 Task: Select the criteria, the date is after "today".
Action: Mouse moved to (222, 155)
Screenshot: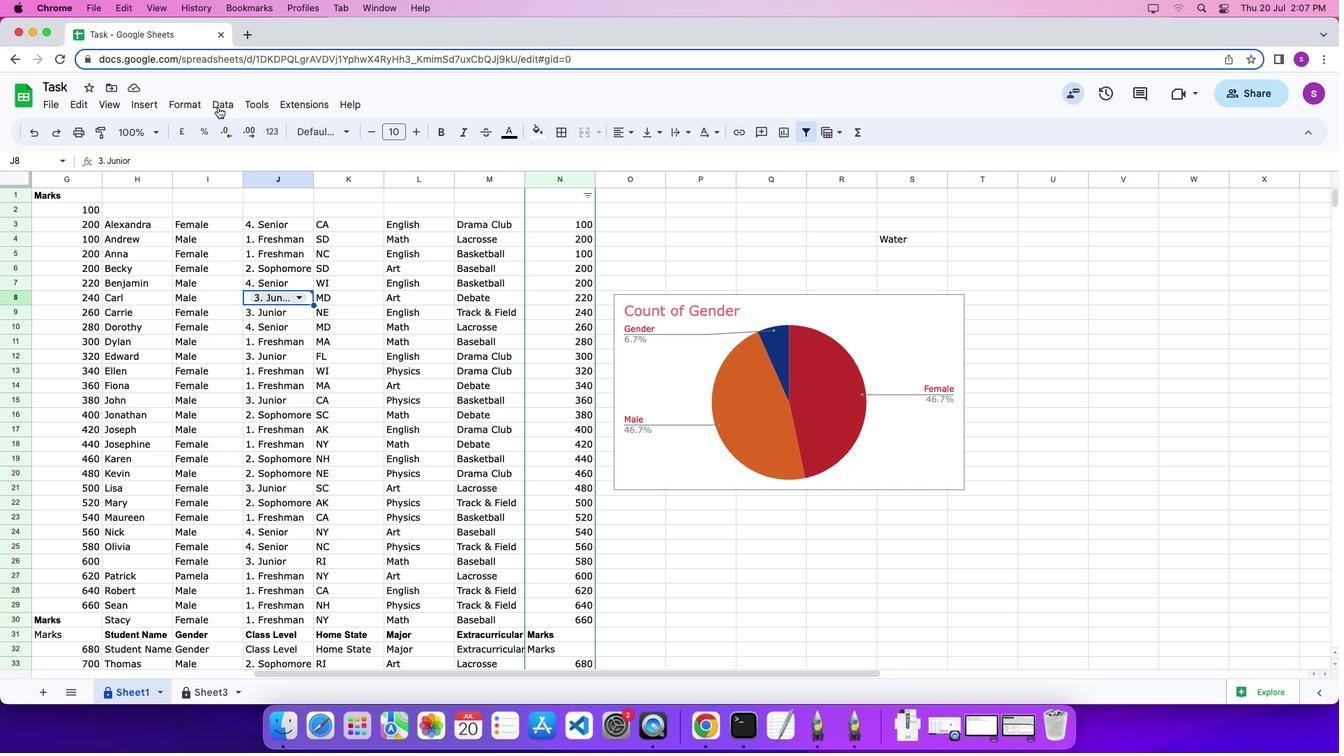 
Action: Mouse pressed left at (222, 155)
Screenshot: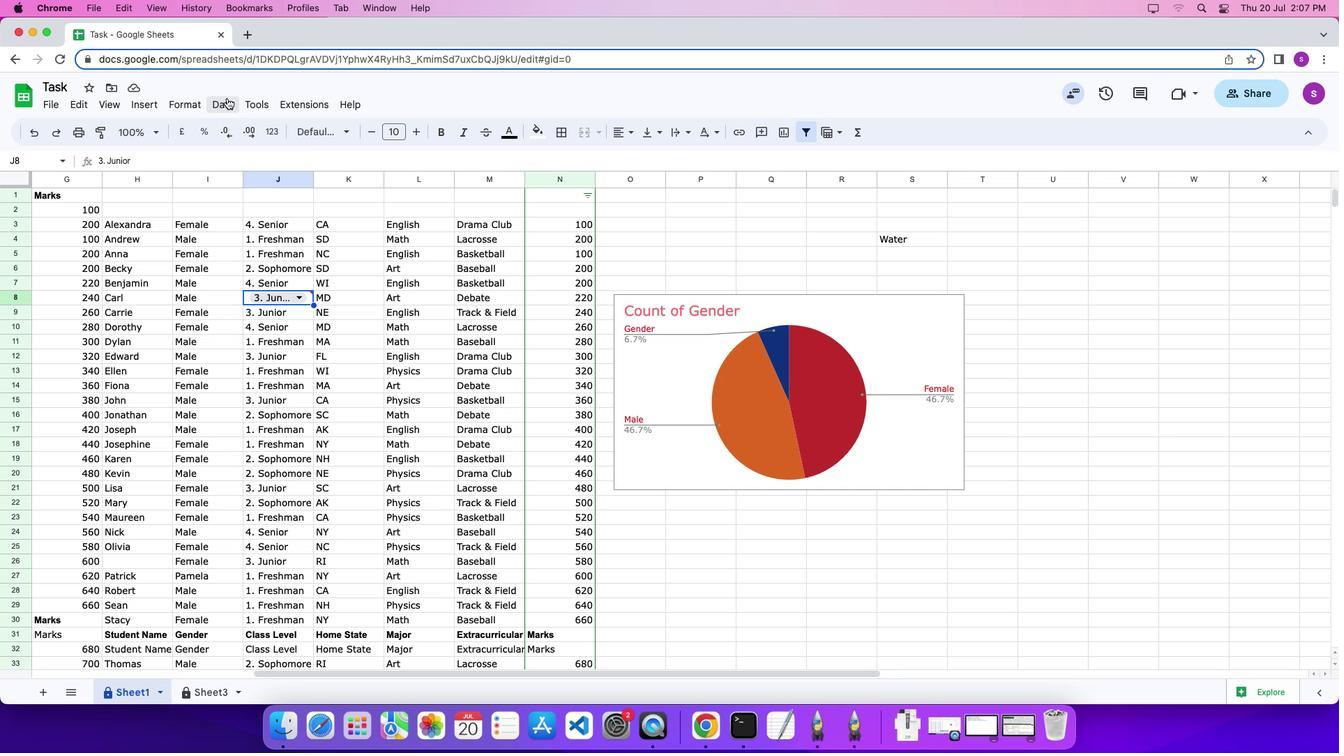 
Action: Mouse moved to (232, 147)
Screenshot: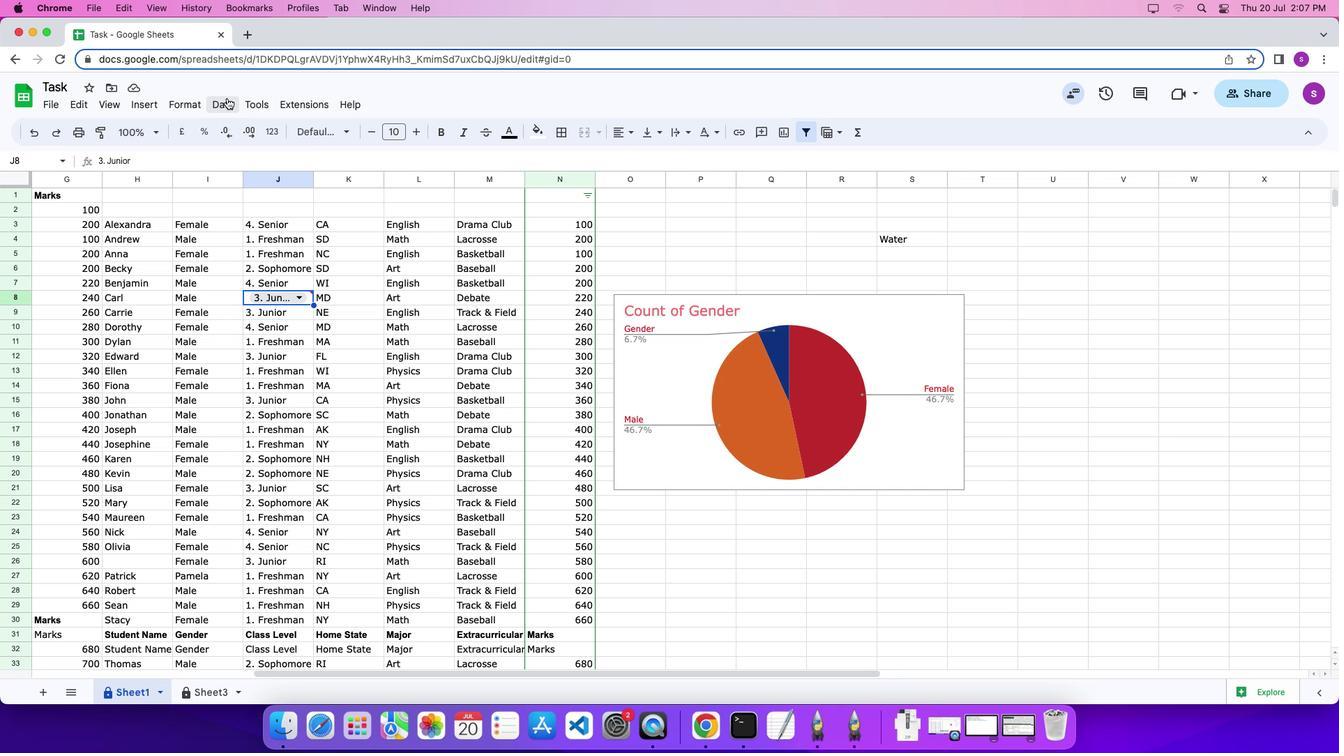 
Action: Mouse pressed left at (232, 147)
Screenshot: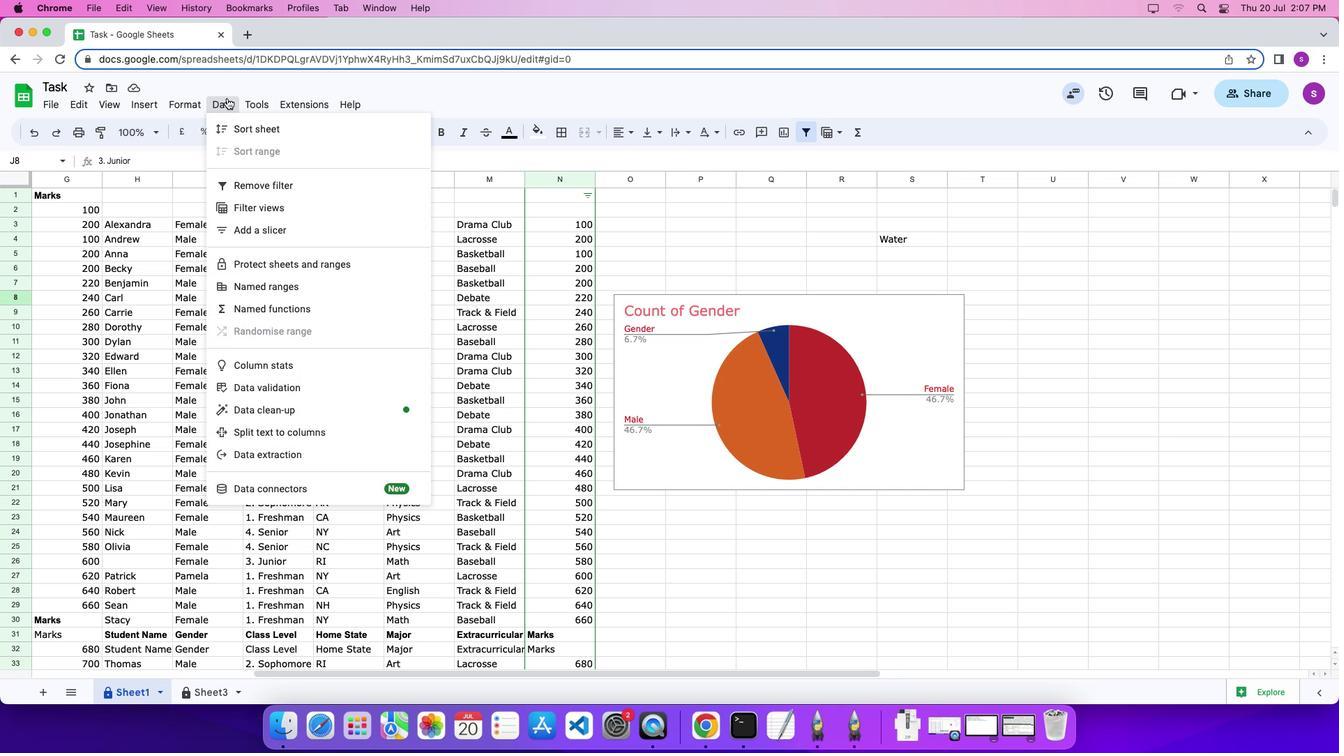 
Action: Mouse moved to (277, 401)
Screenshot: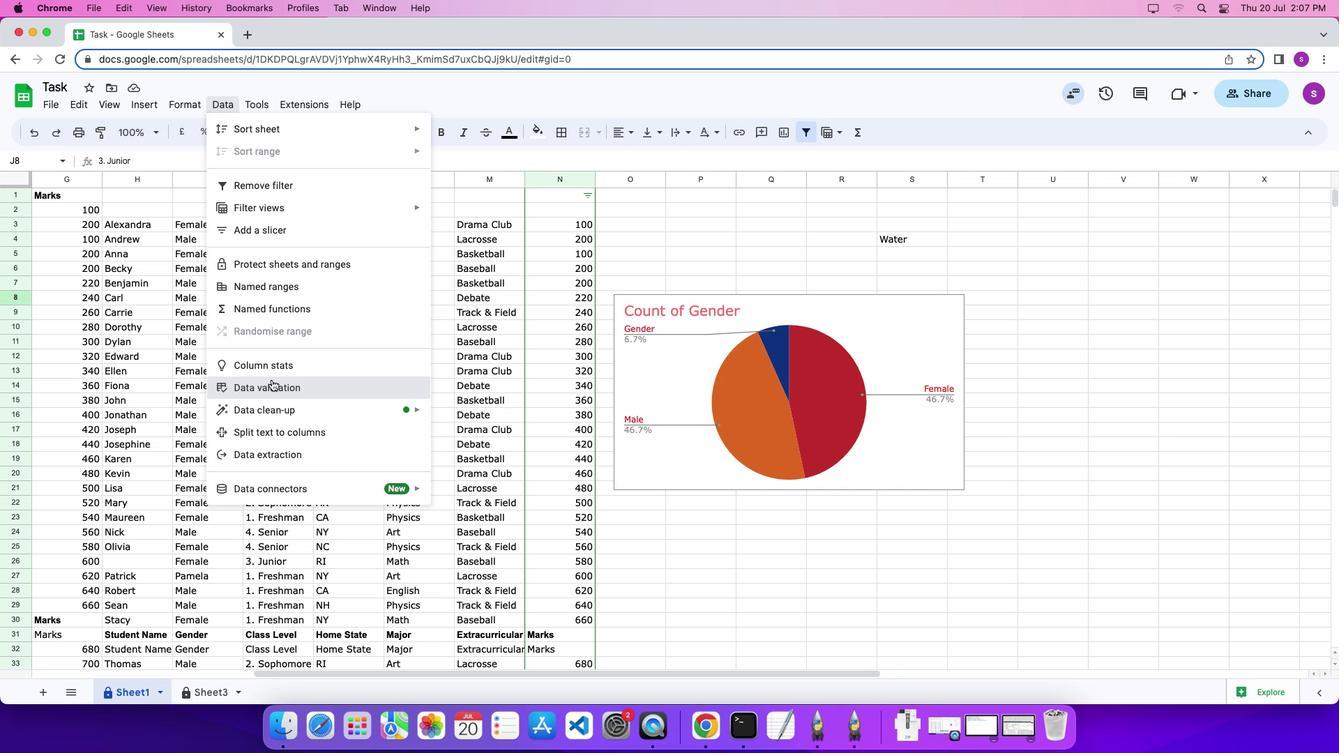 
Action: Mouse pressed left at (277, 401)
Screenshot: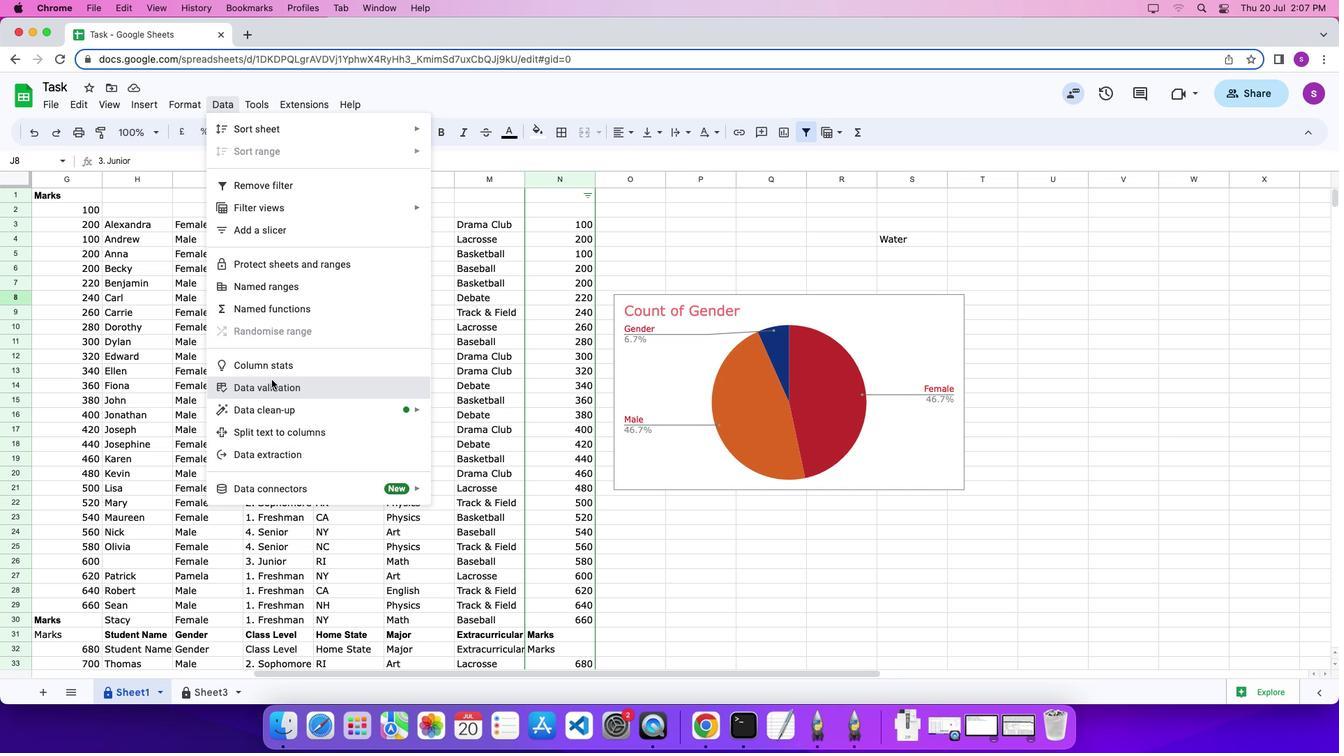 
Action: Mouse moved to (1254, 379)
Screenshot: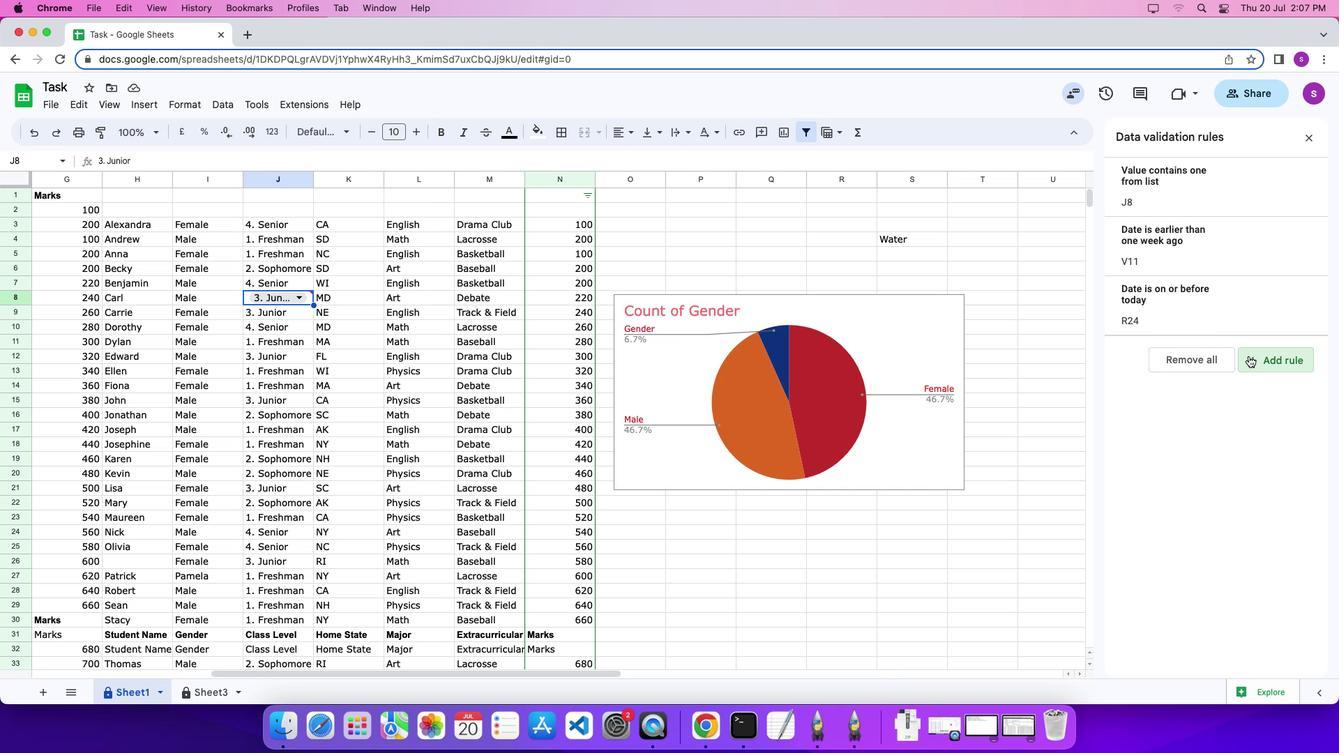 
Action: Mouse pressed left at (1254, 379)
Screenshot: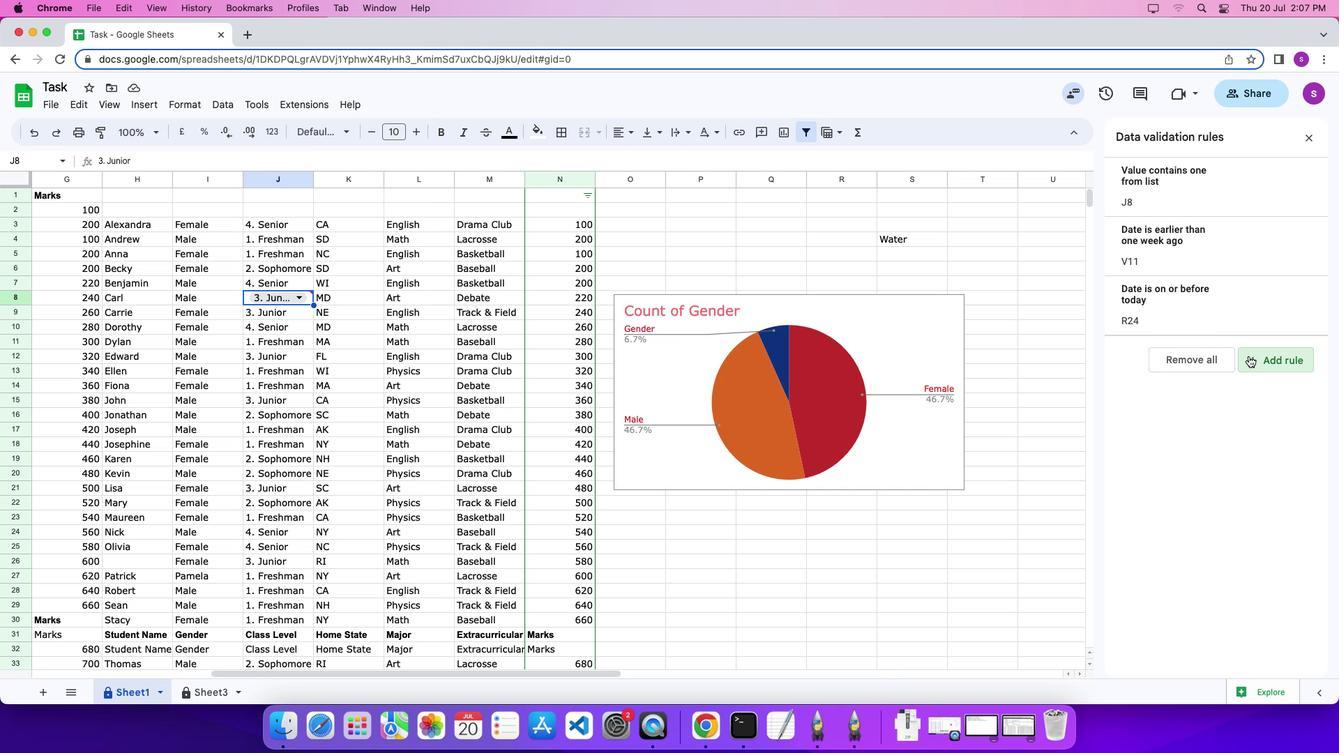 
Action: Mouse moved to (1224, 294)
Screenshot: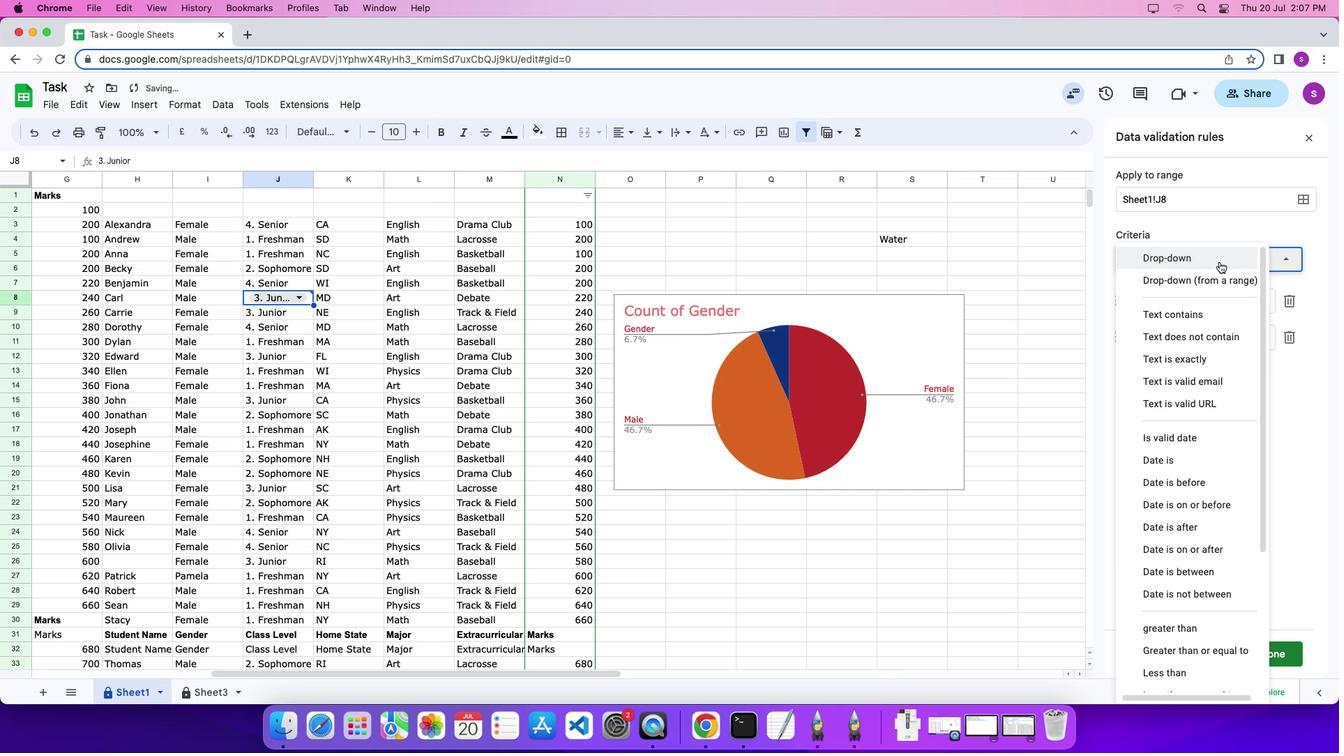 
Action: Mouse pressed left at (1224, 294)
Screenshot: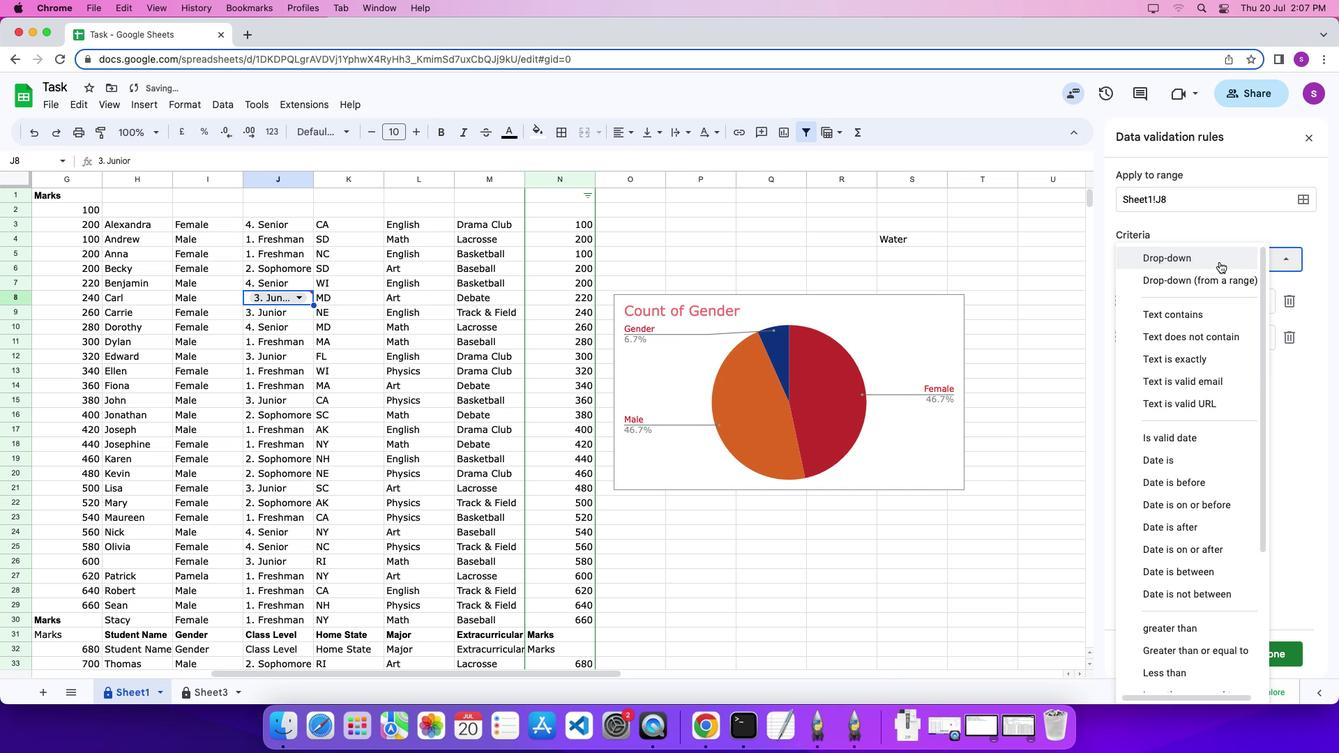
Action: Mouse moved to (1213, 526)
Screenshot: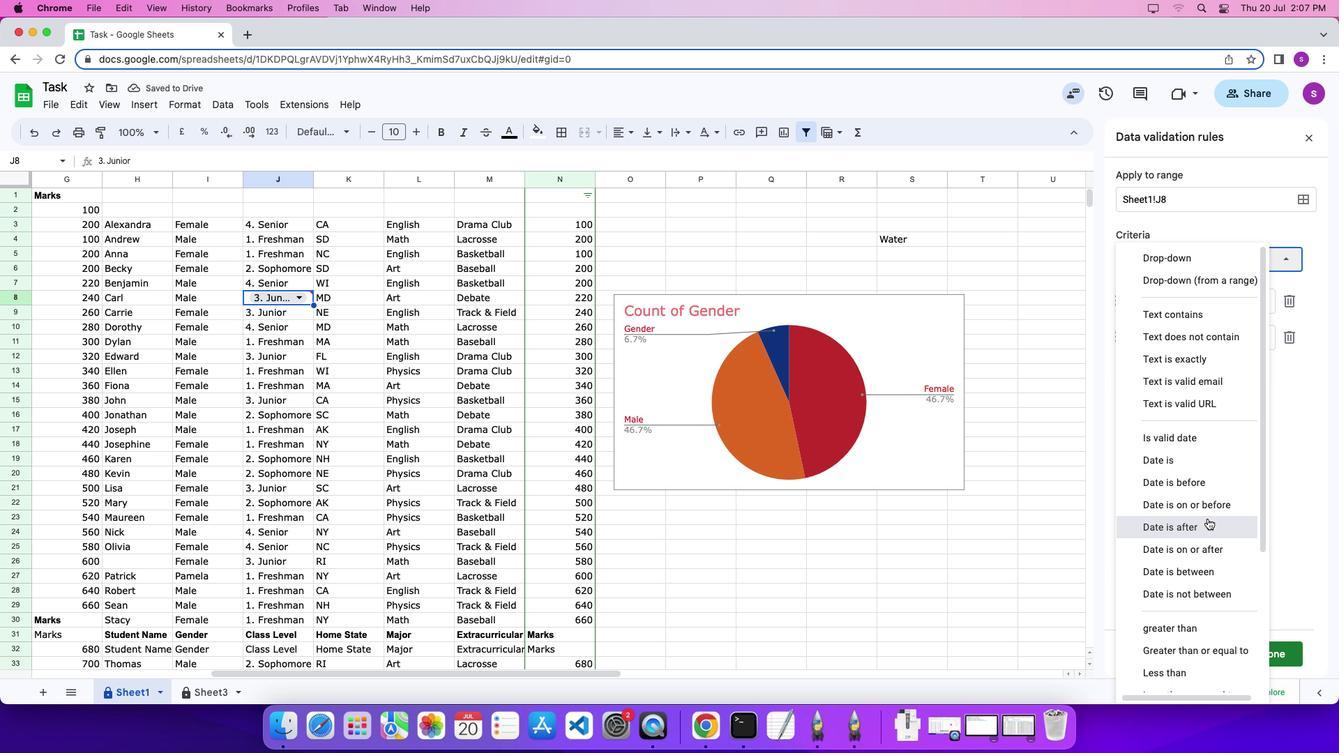 
Action: Mouse pressed left at (1213, 526)
Screenshot: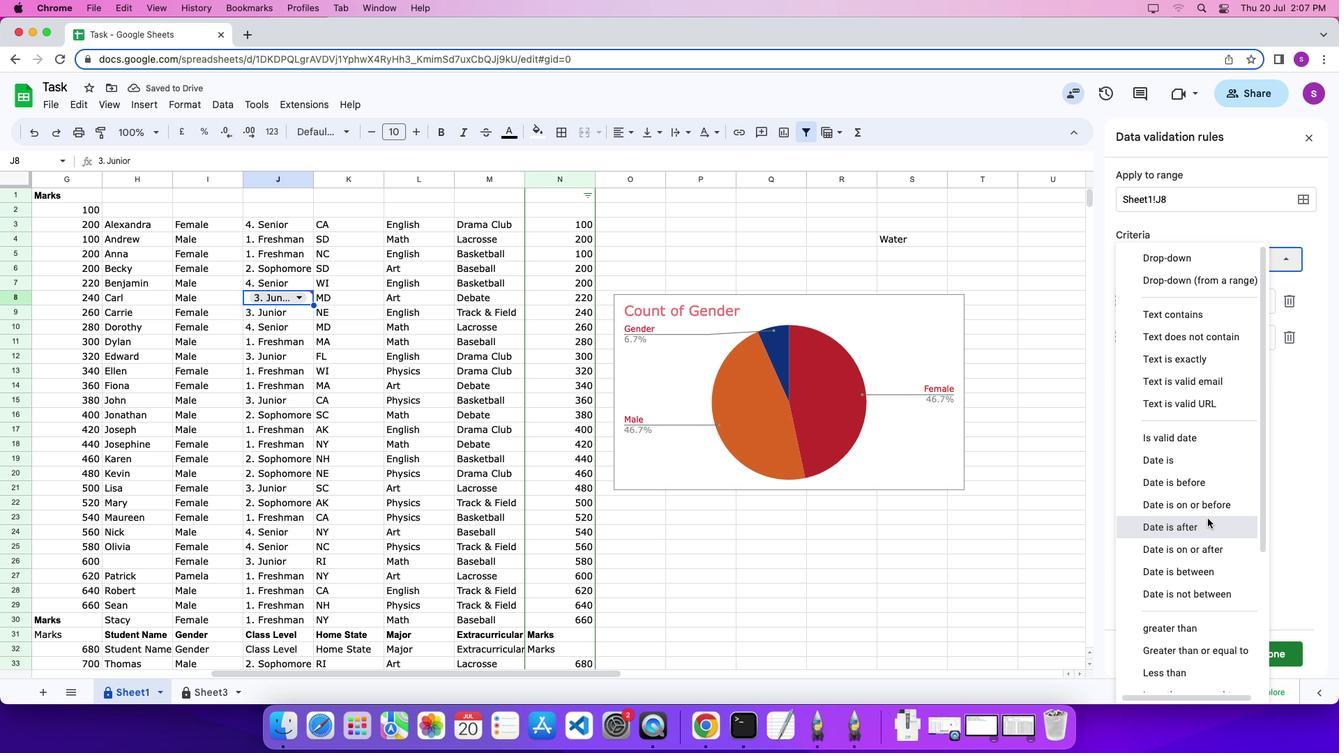 
Action: Mouse moved to (1216, 317)
Screenshot: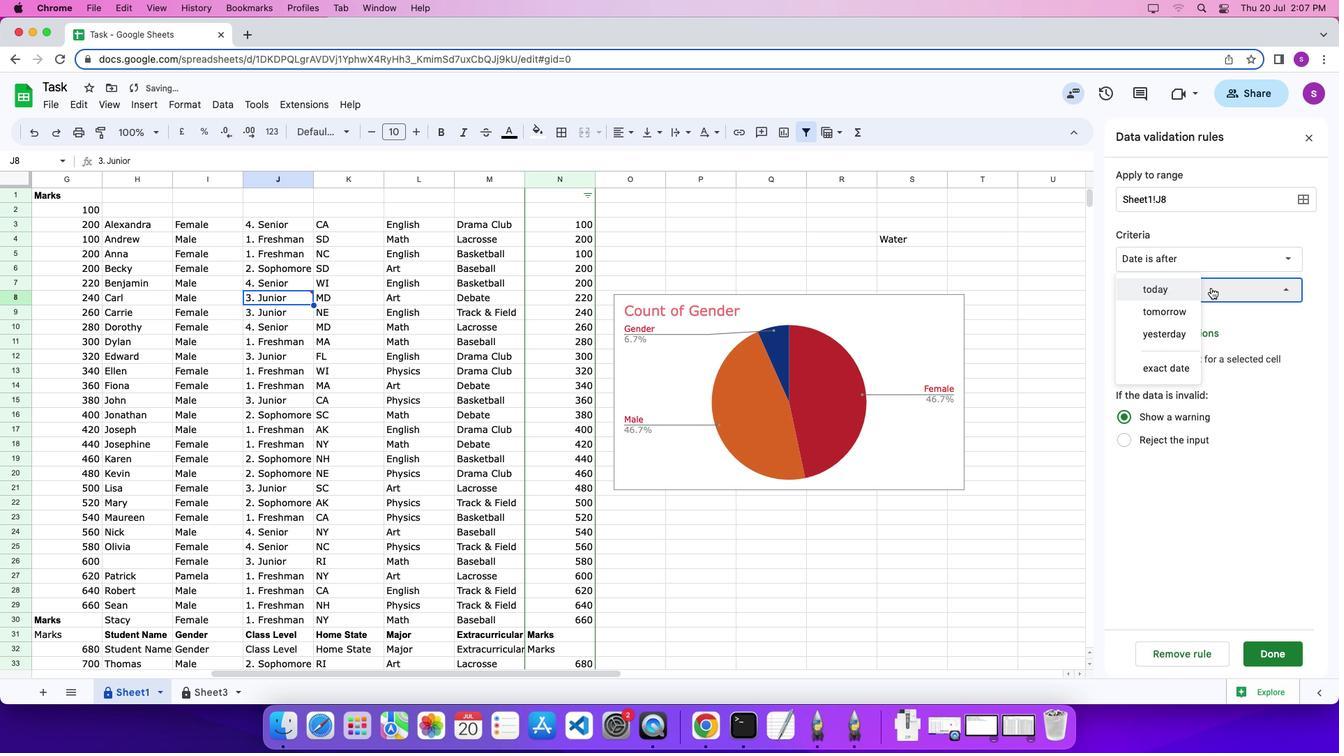 
Action: Mouse pressed left at (1216, 317)
Screenshot: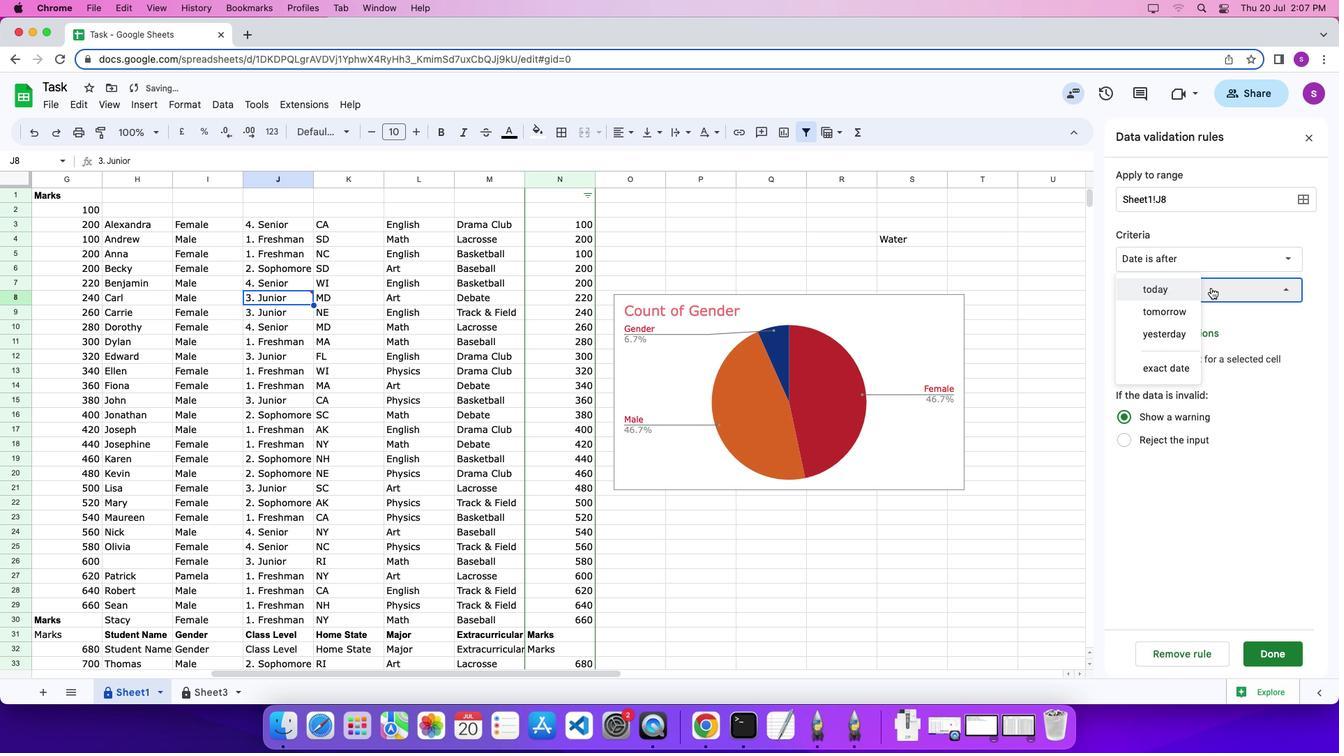 
Action: Mouse moved to (1186, 322)
Screenshot: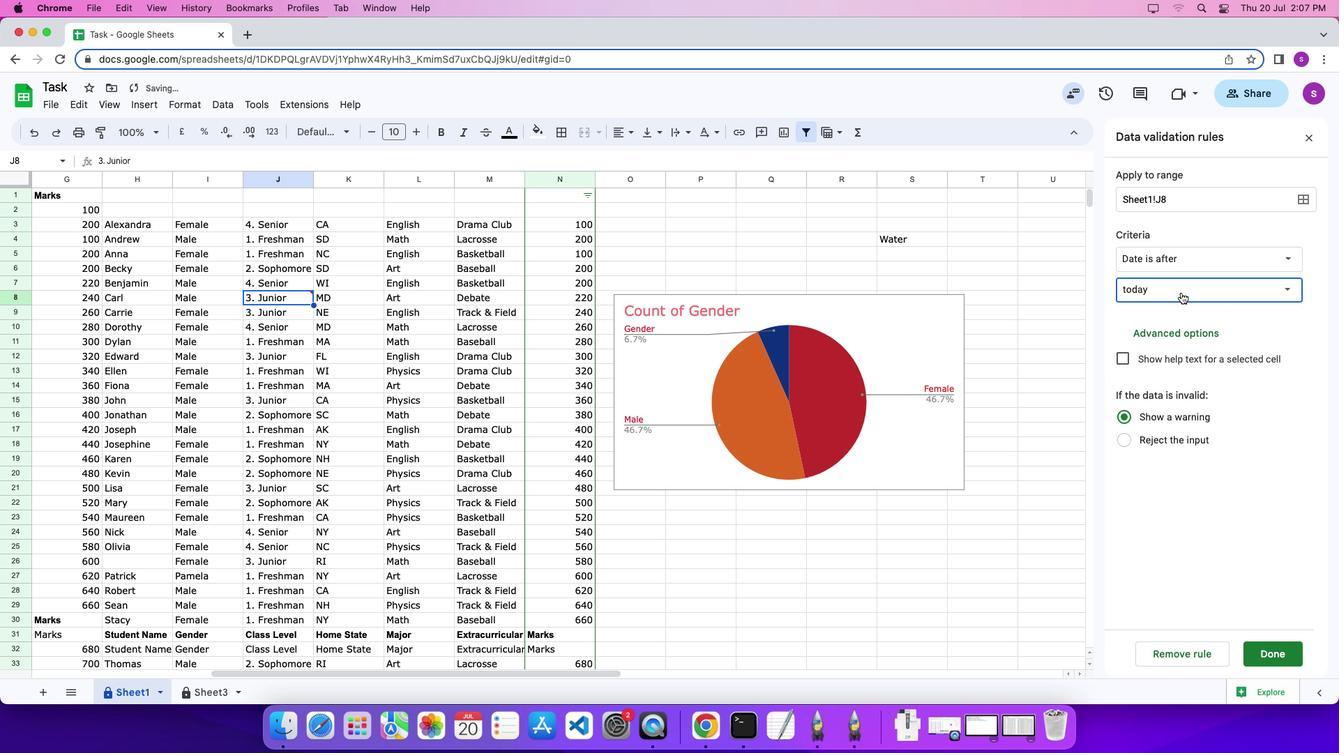 
Action: Mouse pressed left at (1186, 322)
Screenshot: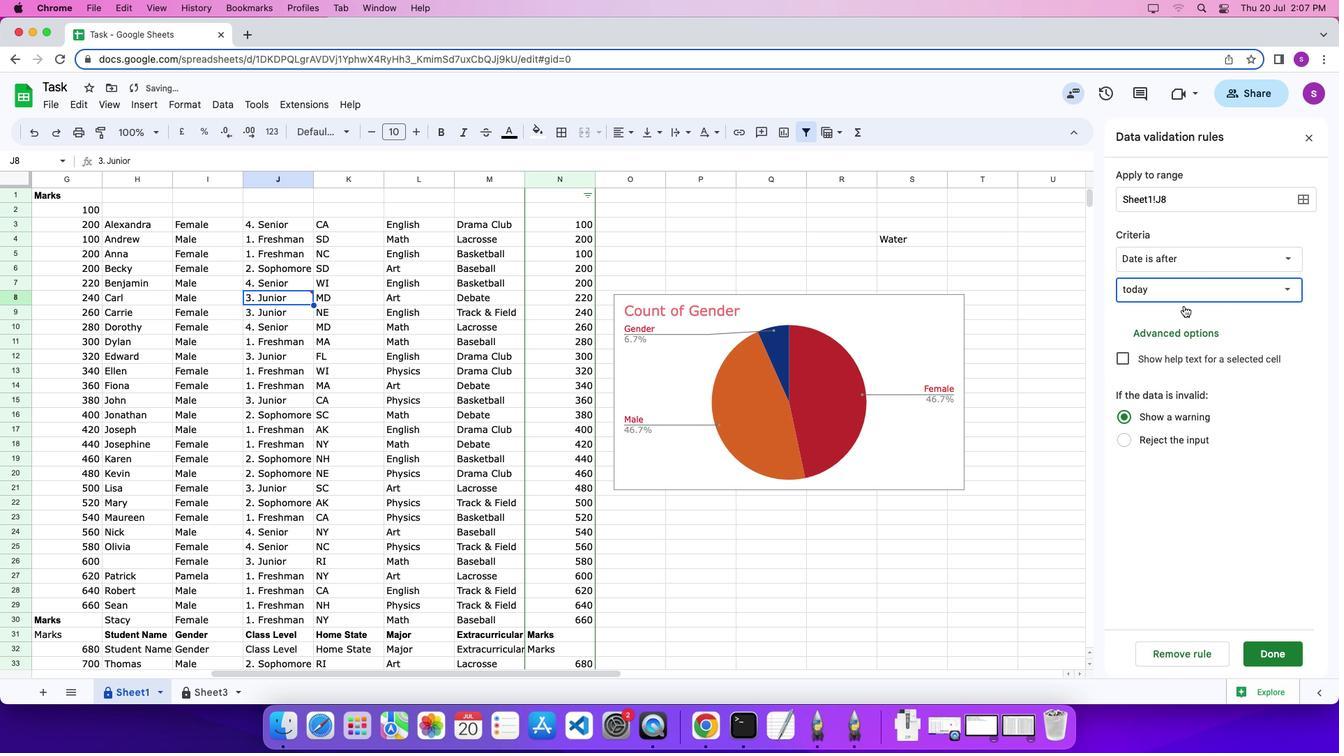 
Action: Mouse moved to (1284, 639)
Screenshot: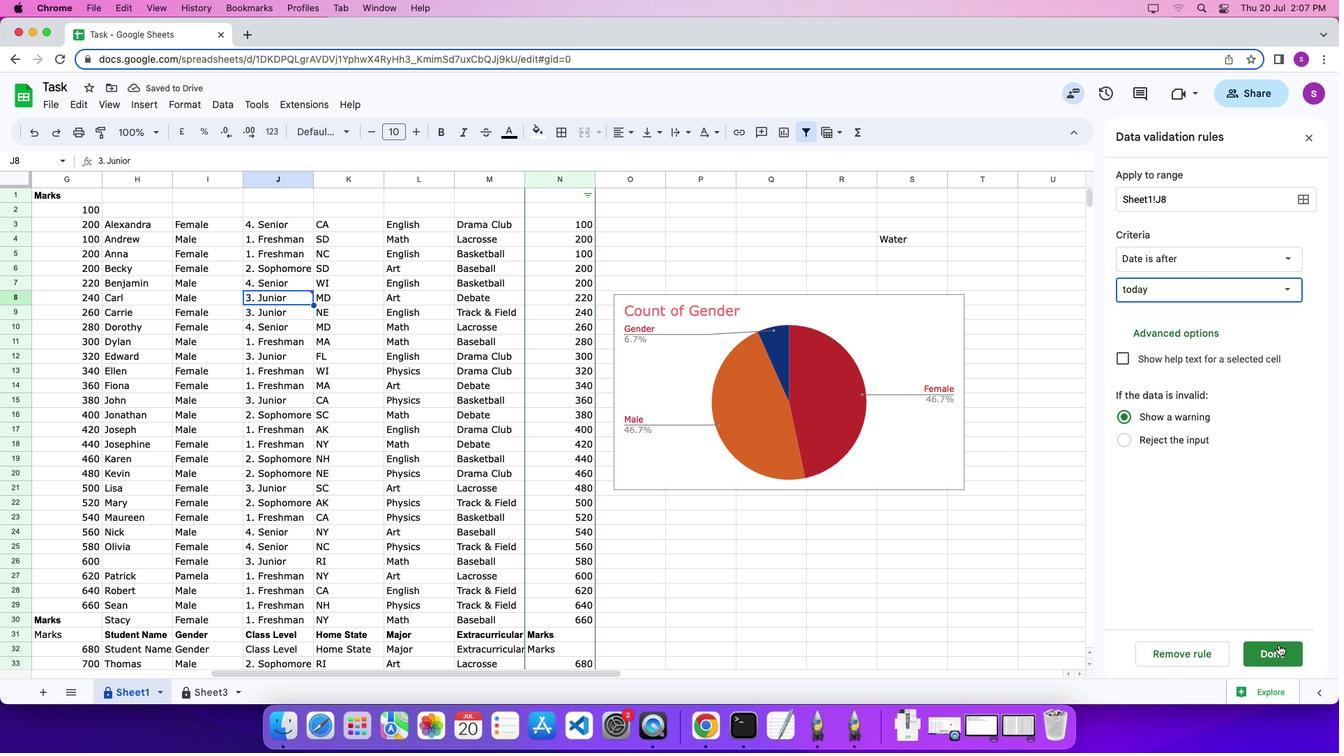 
Action: Mouse pressed left at (1284, 639)
Screenshot: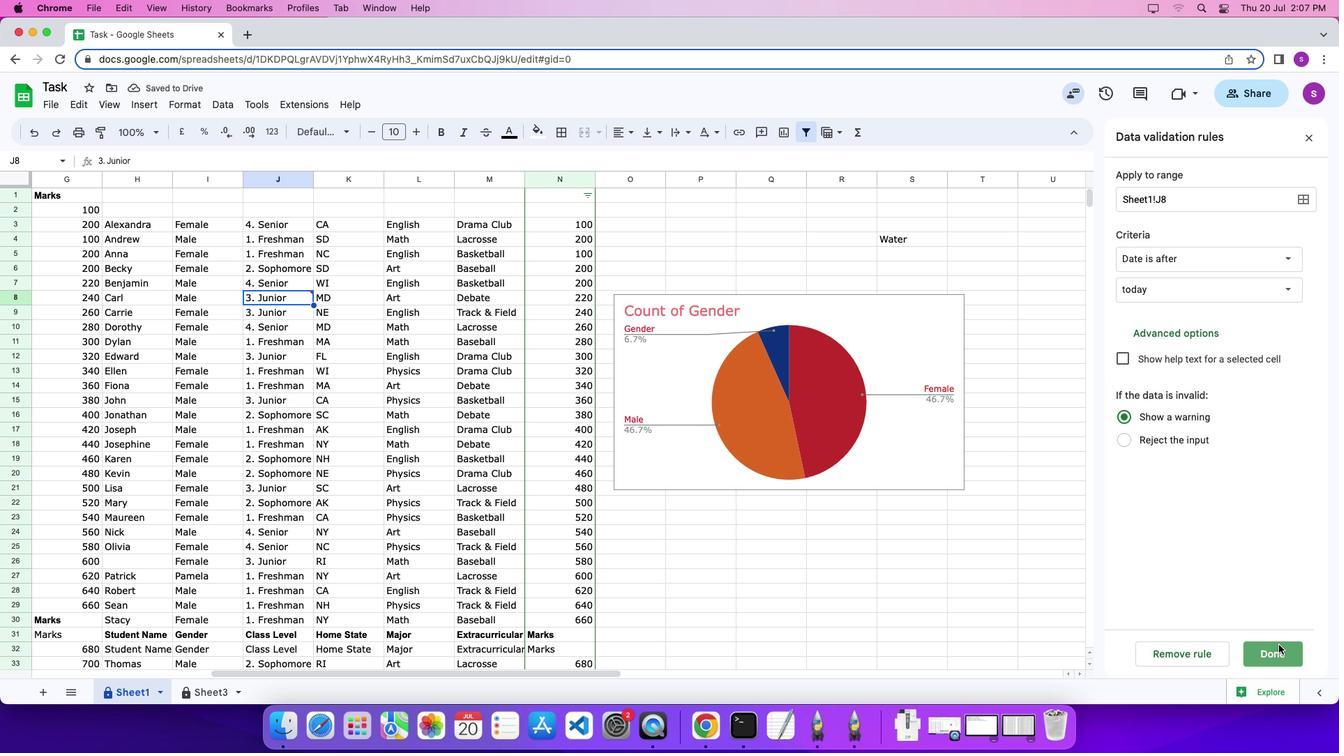 
